 Task: Add Naturtint Permanent Hair Color, 7N Hazelnut Blonde to the cart.
Action: Mouse moved to (259, 134)
Screenshot: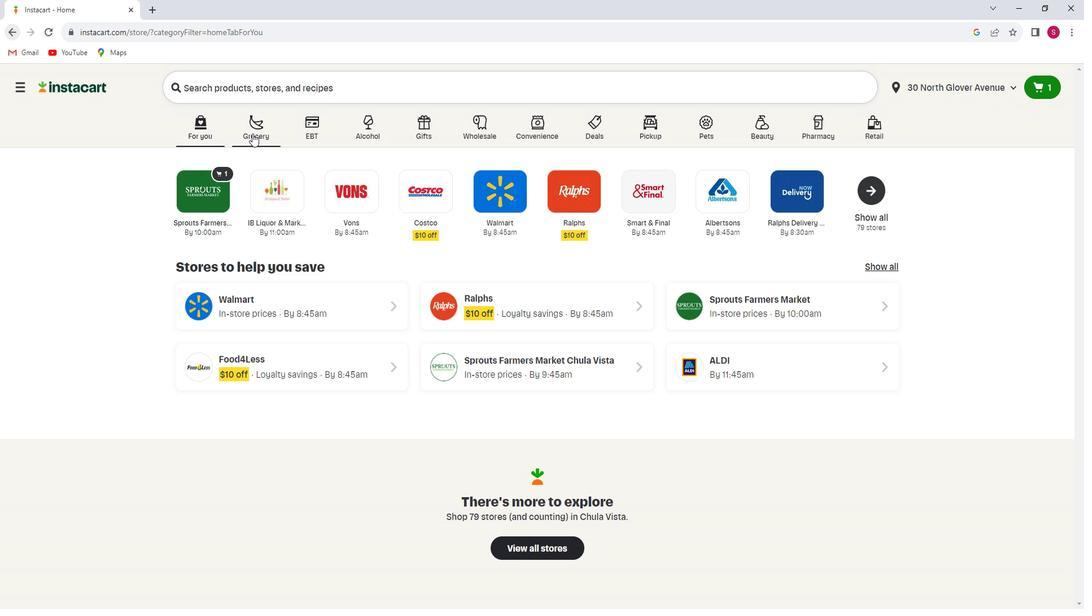 
Action: Mouse pressed left at (259, 134)
Screenshot: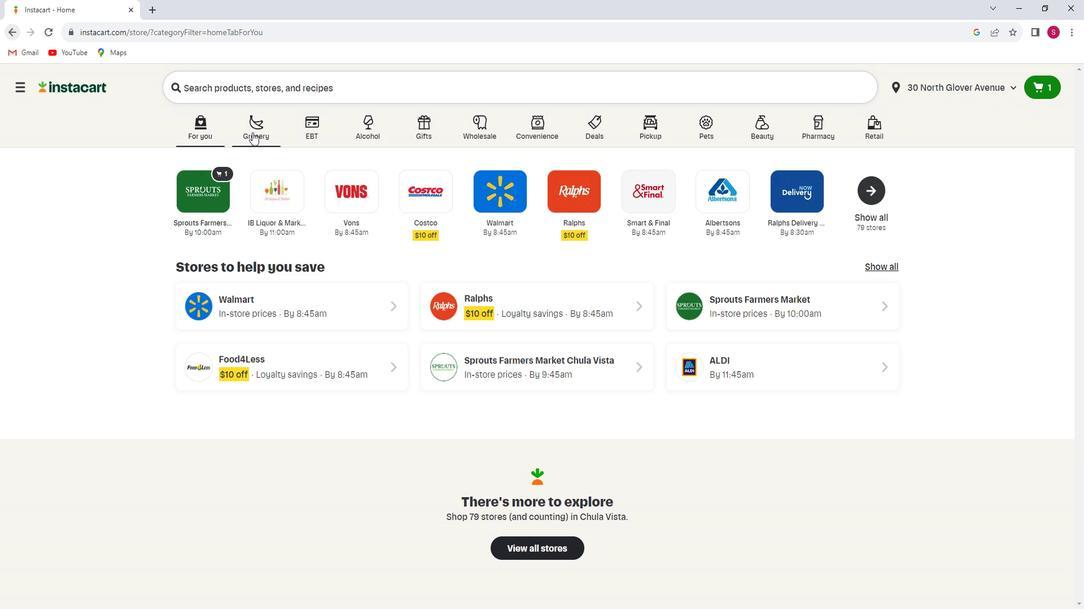 
Action: Mouse moved to (282, 345)
Screenshot: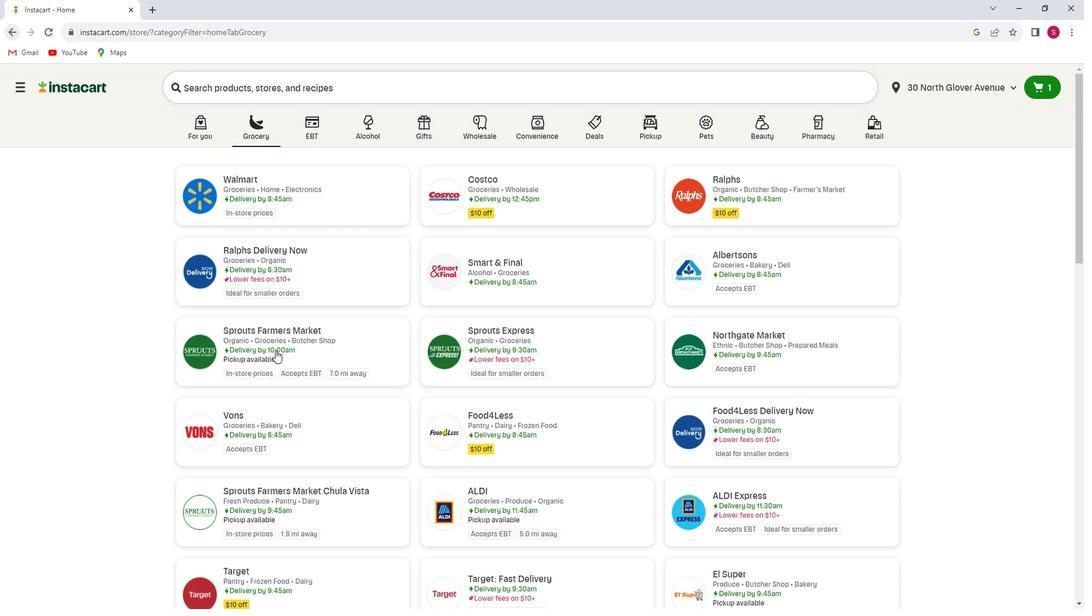 
Action: Mouse pressed left at (282, 345)
Screenshot: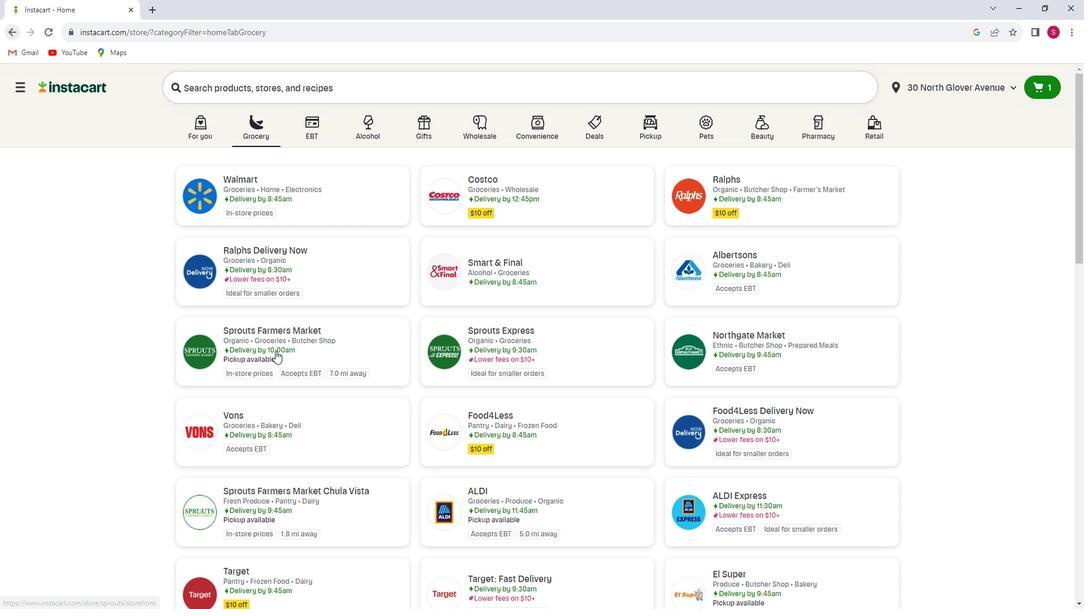 
Action: Mouse moved to (91, 332)
Screenshot: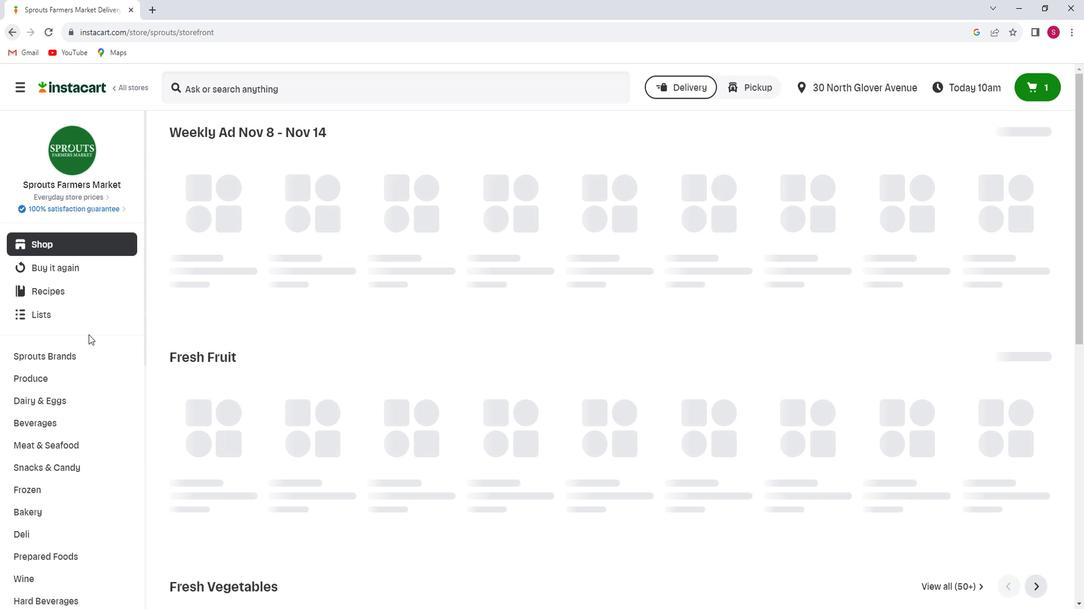 
Action: Mouse scrolled (91, 332) with delta (0, 0)
Screenshot: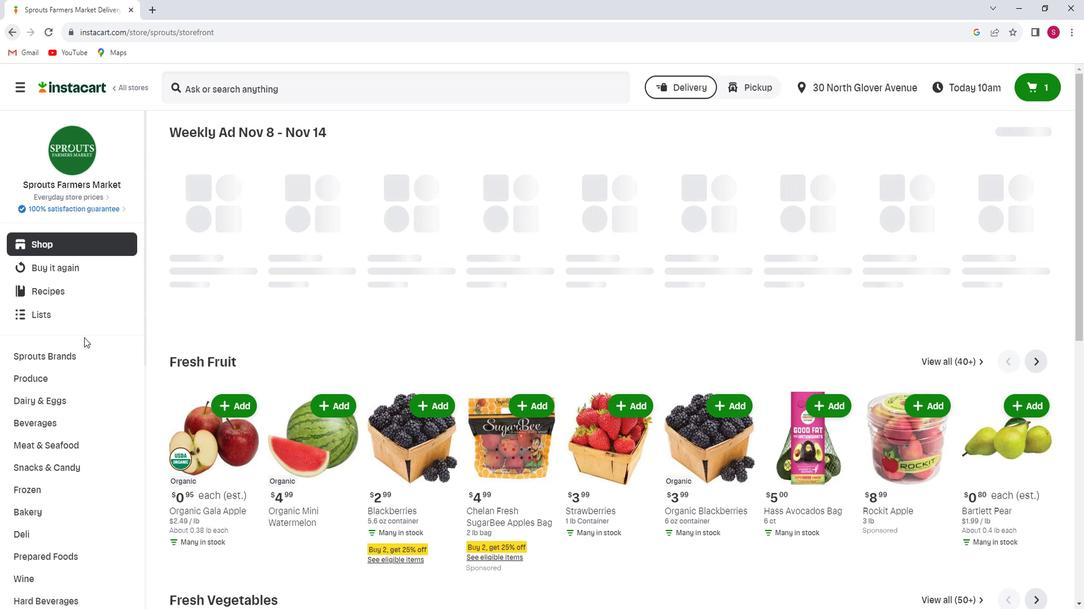 
Action: Mouse scrolled (91, 332) with delta (0, 0)
Screenshot: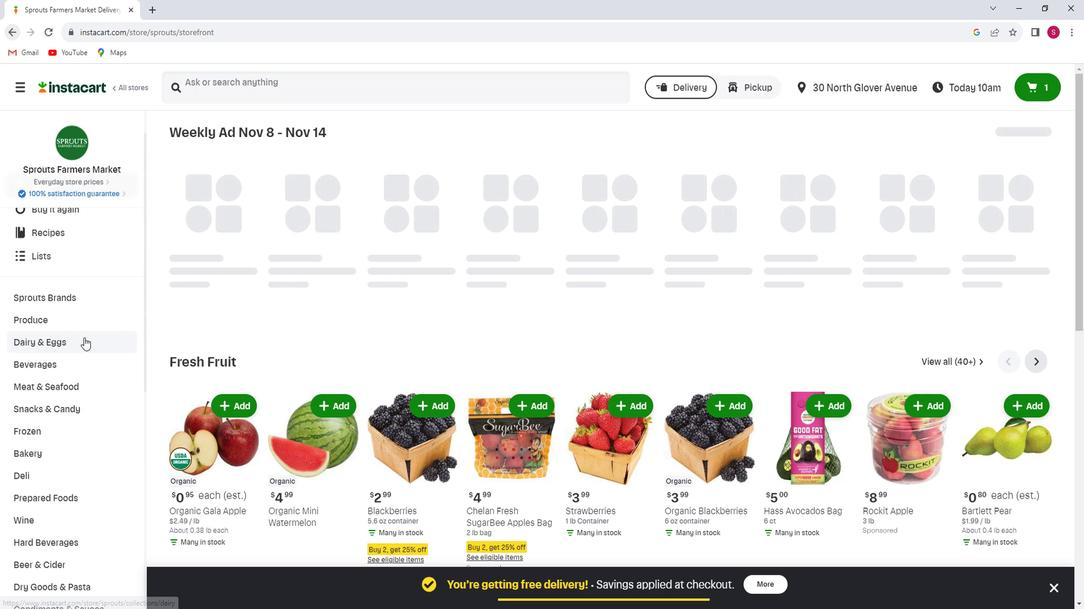 
Action: Mouse scrolled (91, 332) with delta (0, 0)
Screenshot: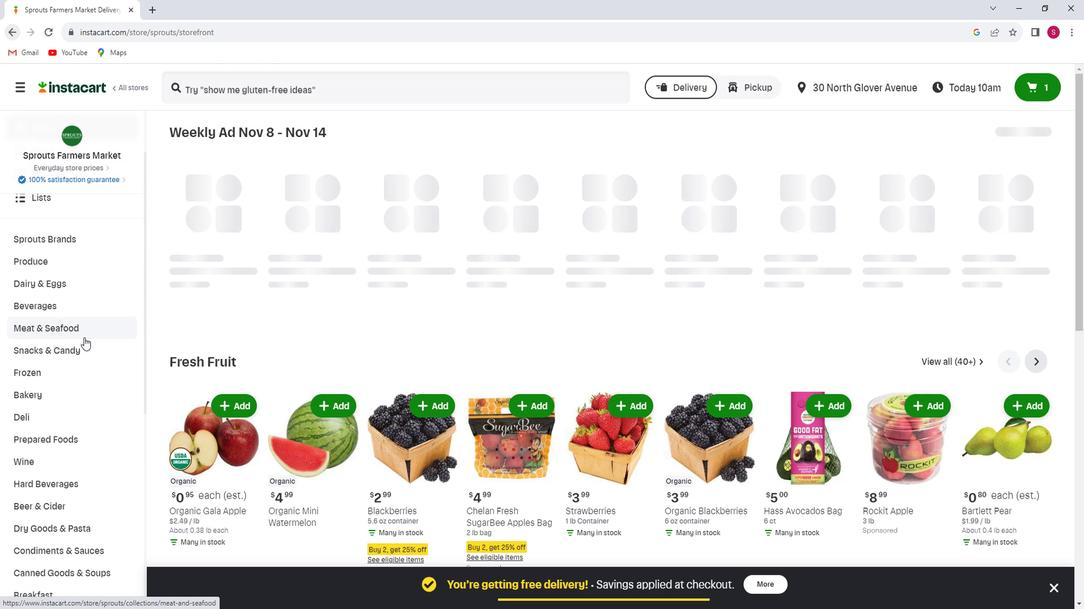 
Action: Mouse scrolled (91, 332) with delta (0, 0)
Screenshot: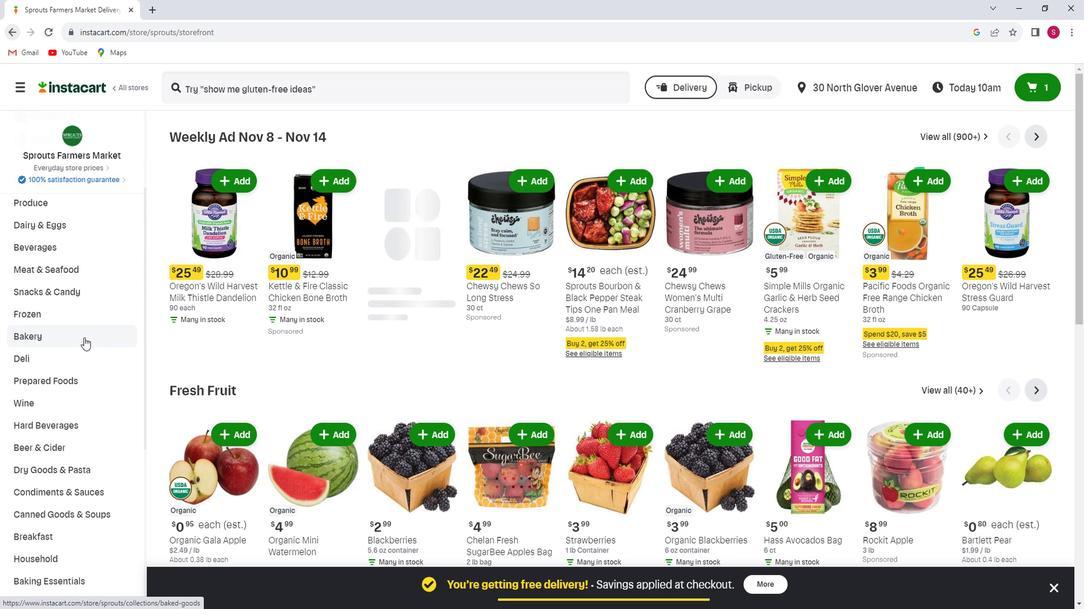 
Action: Mouse scrolled (91, 332) with delta (0, 0)
Screenshot: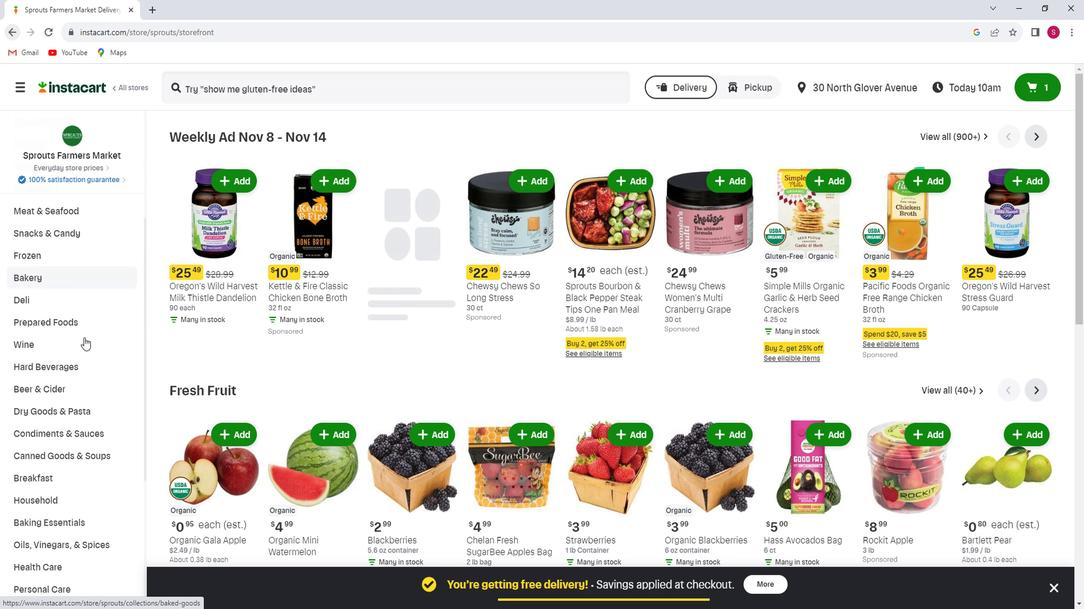 
Action: Mouse scrolled (91, 332) with delta (0, 0)
Screenshot: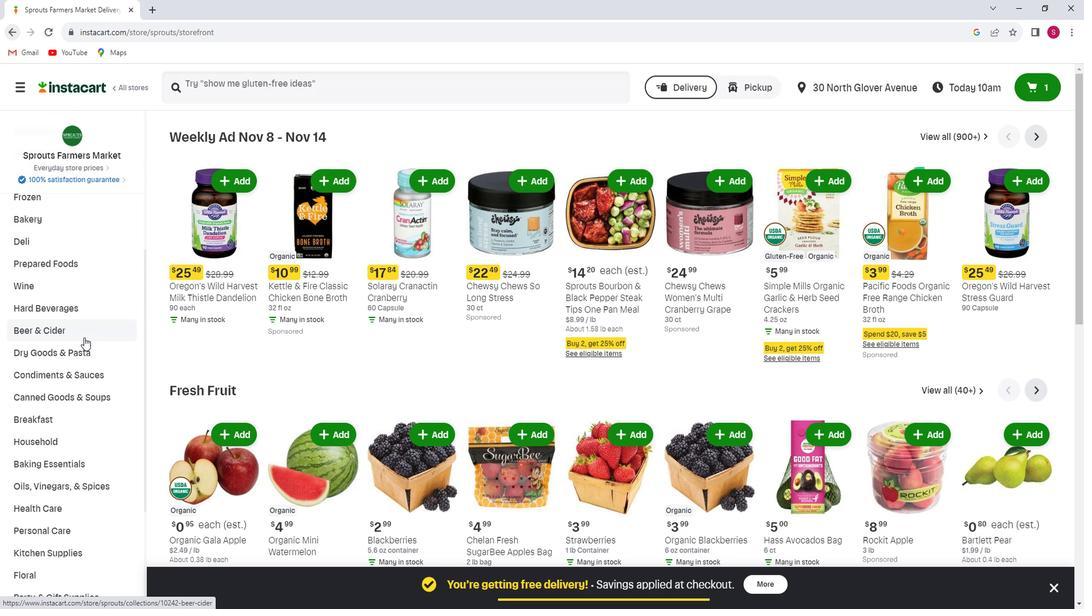 
Action: Mouse scrolled (91, 332) with delta (0, 0)
Screenshot: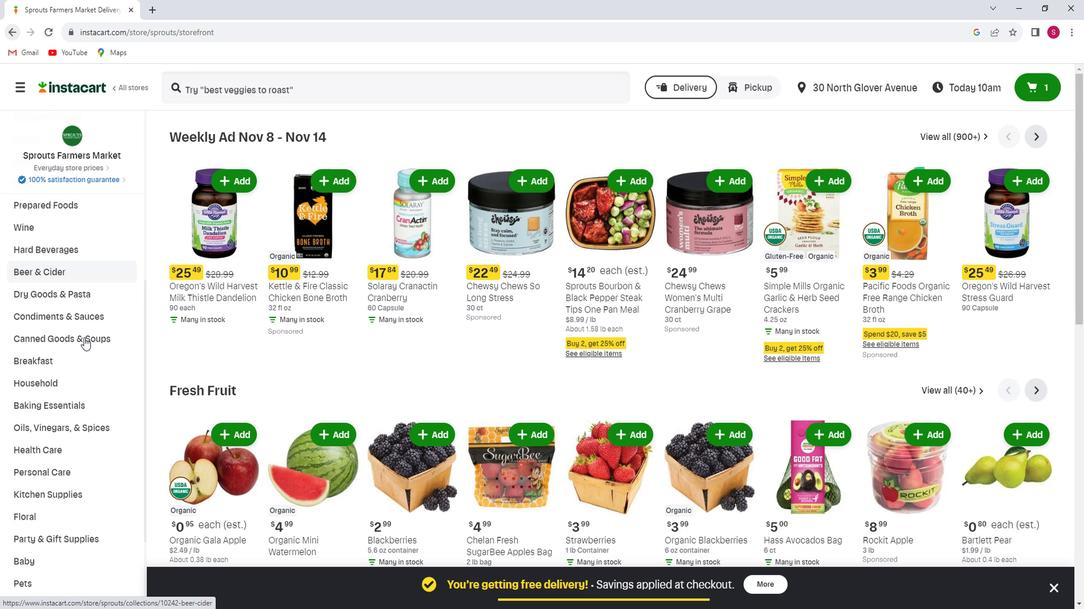 
Action: Mouse moved to (65, 350)
Screenshot: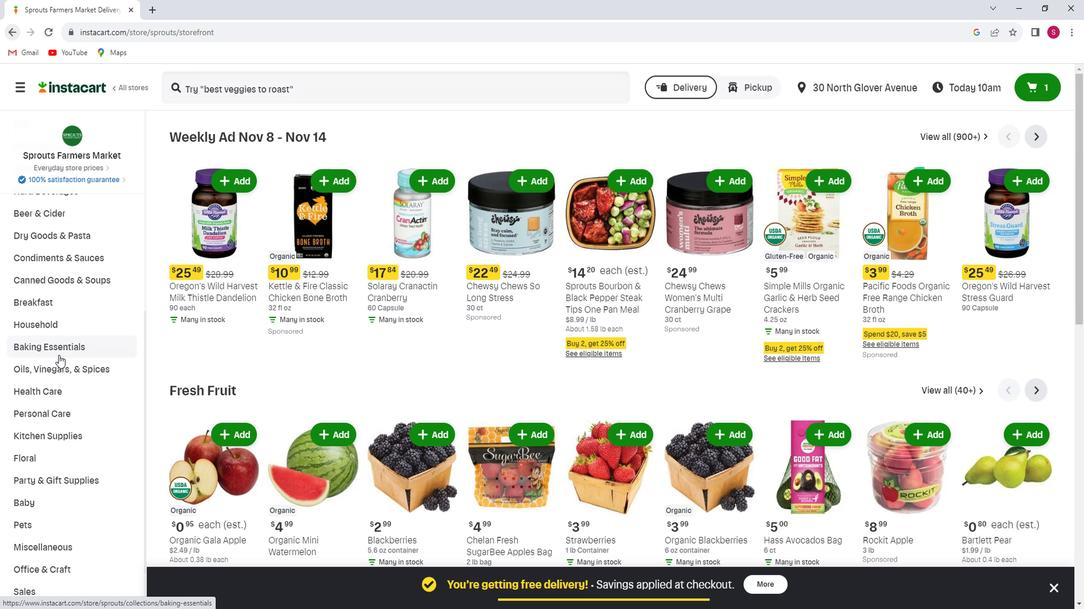 
Action: Mouse scrolled (65, 350) with delta (0, 0)
Screenshot: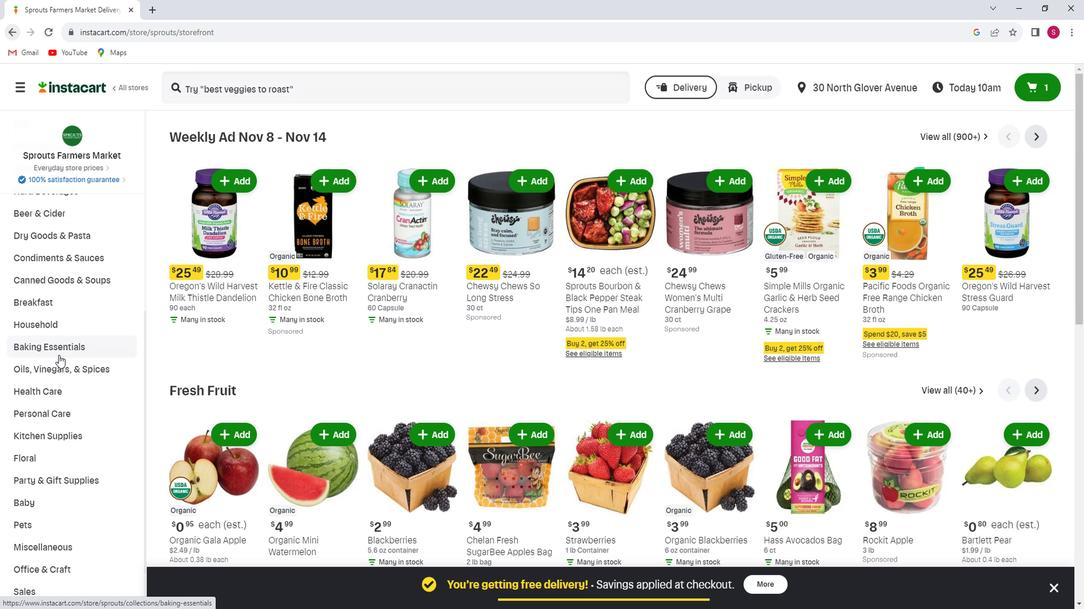 
Action: Mouse moved to (64, 354)
Screenshot: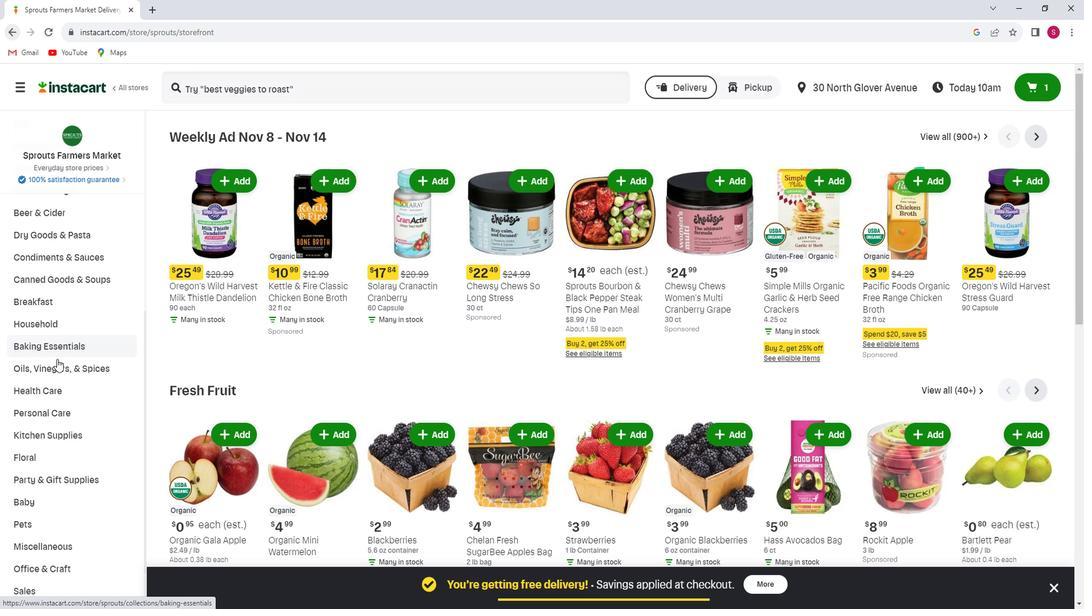 
Action: Mouse scrolled (64, 353) with delta (0, 0)
Screenshot: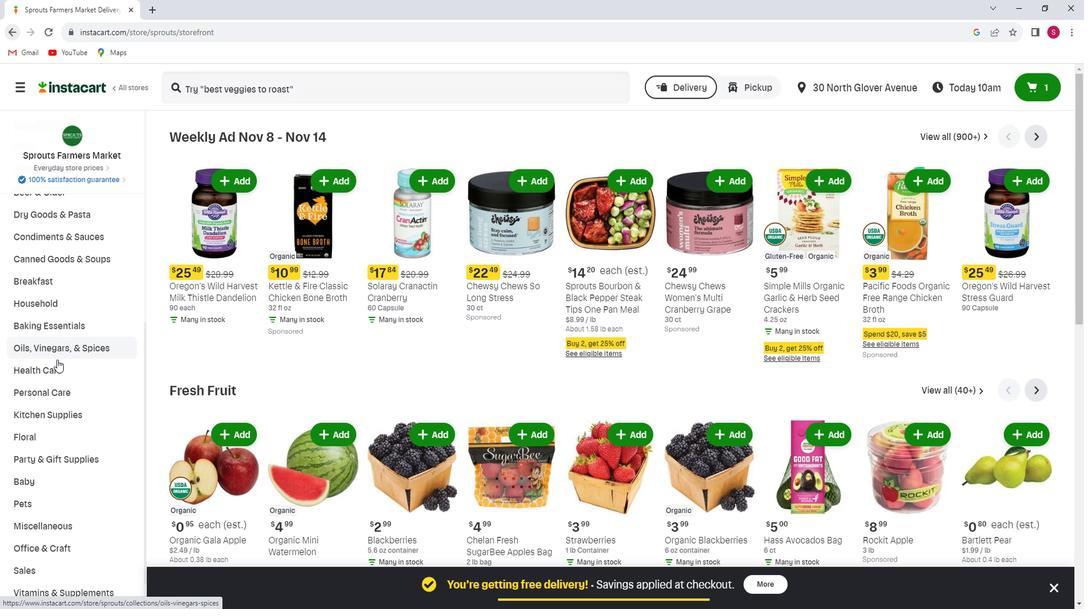 
Action: Mouse moved to (69, 344)
Screenshot: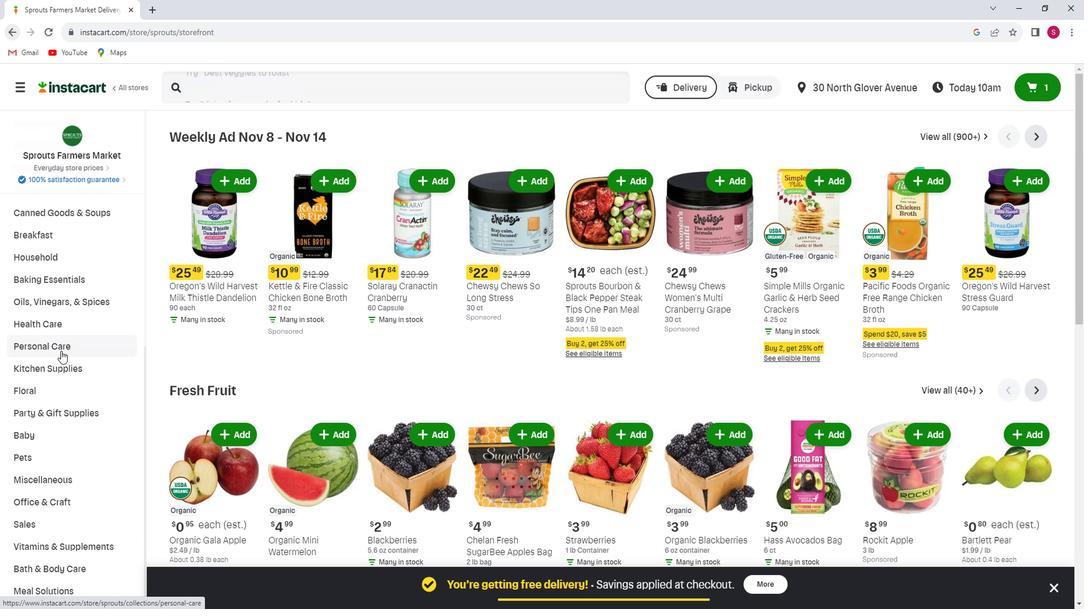 
Action: Mouse pressed left at (69, 344)
Screenshot: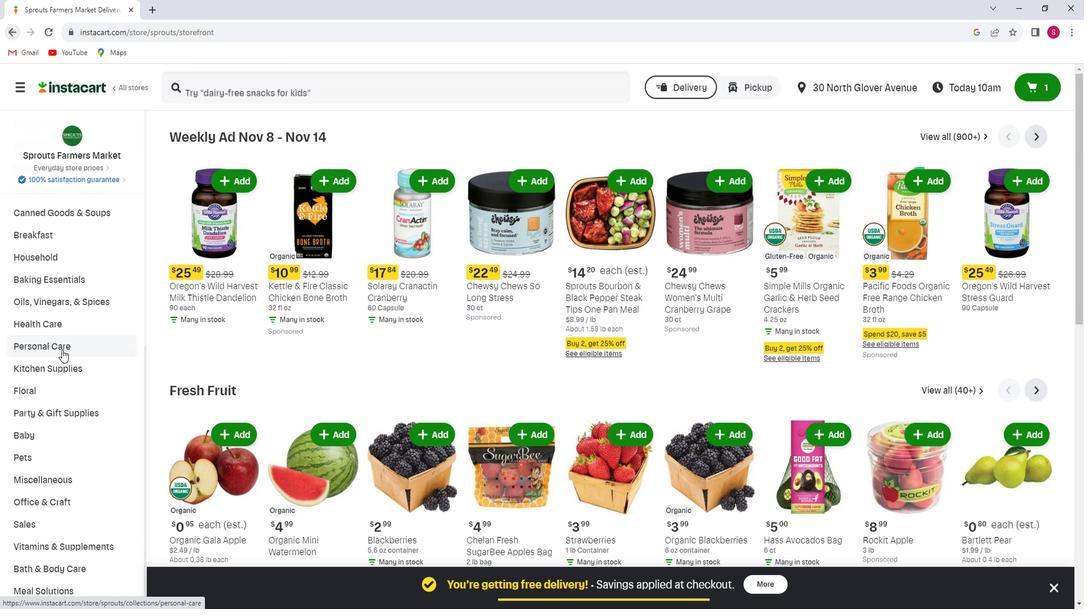 
Action: Mouse moved to (738, 168)
Screenshot: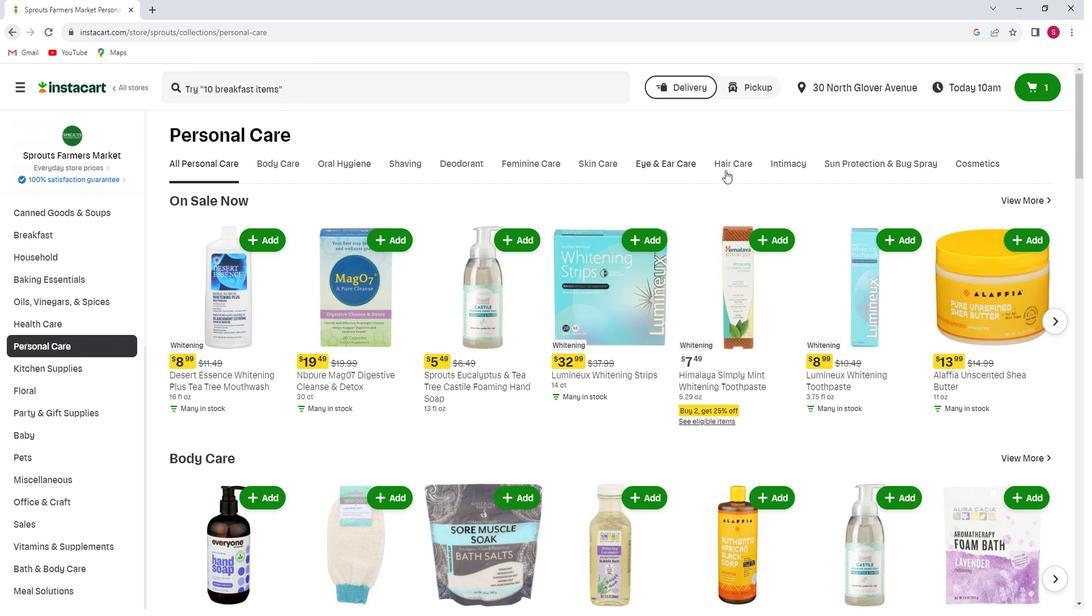 
Action: Mouse pressed left at (738, 168)
Screenshot: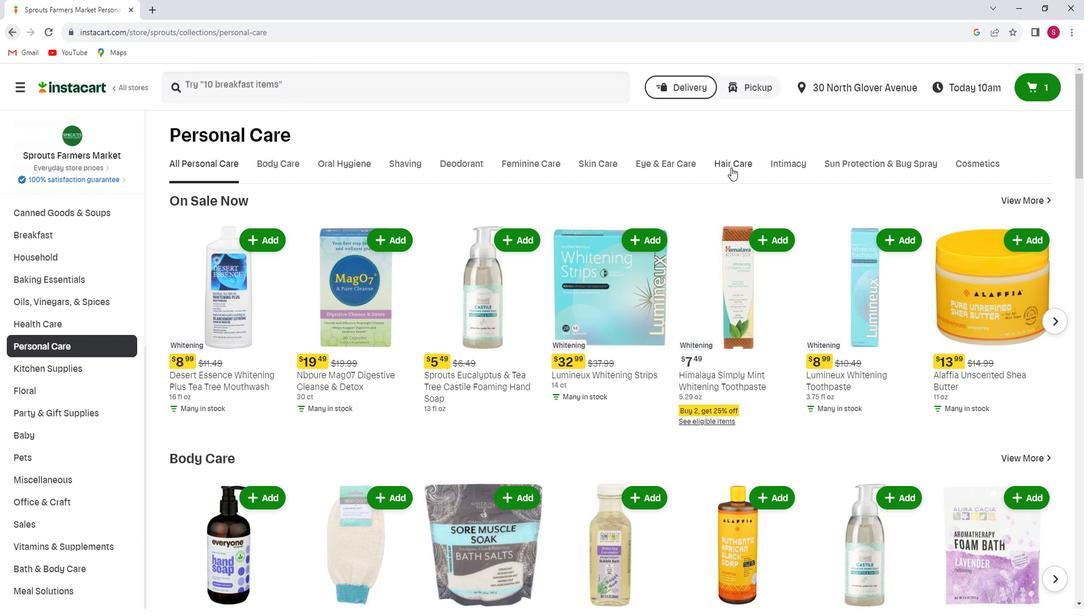 
Action: Mouse moved to (587, 211)
Screenshot: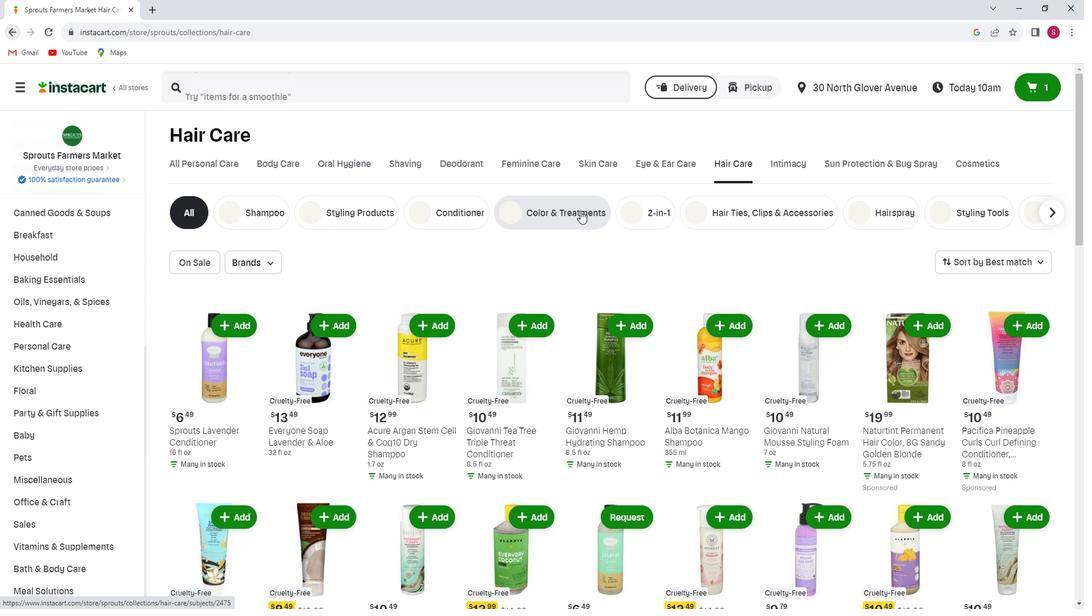 
Action: Mouse pressed left at (587, 211)
Screenshot: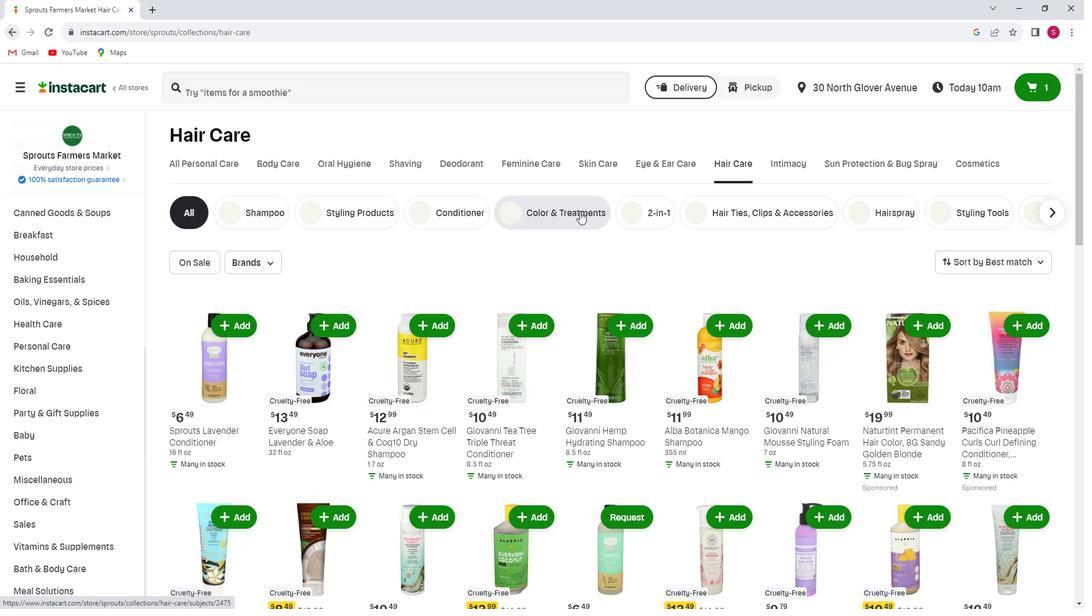 
Action: Mouse moved to (334, 92)
Screenshot: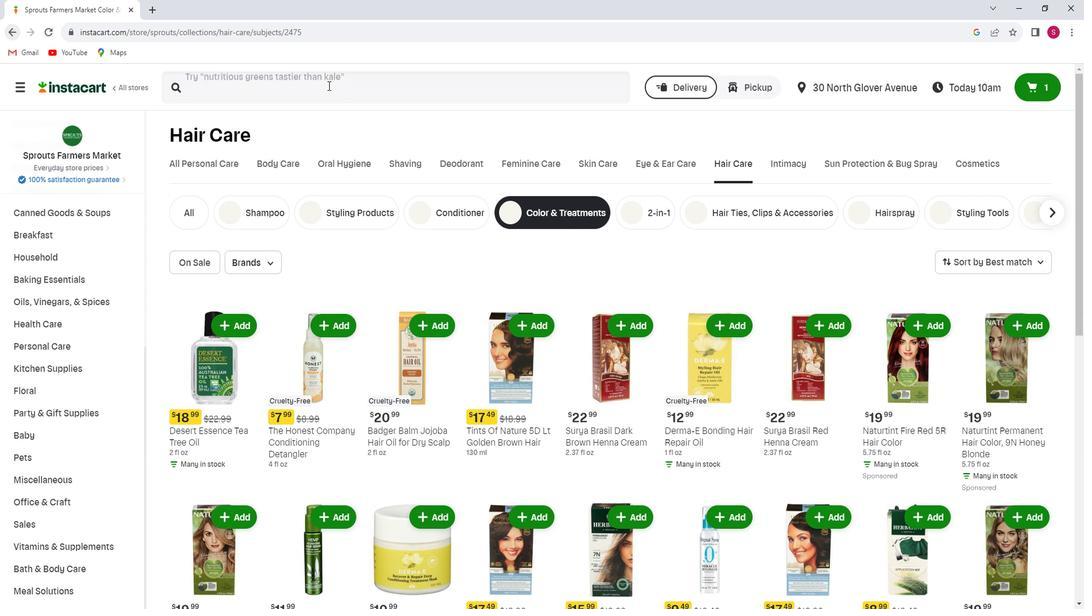 
Action: Mouse pressed left at (334, 92)
Screenshot: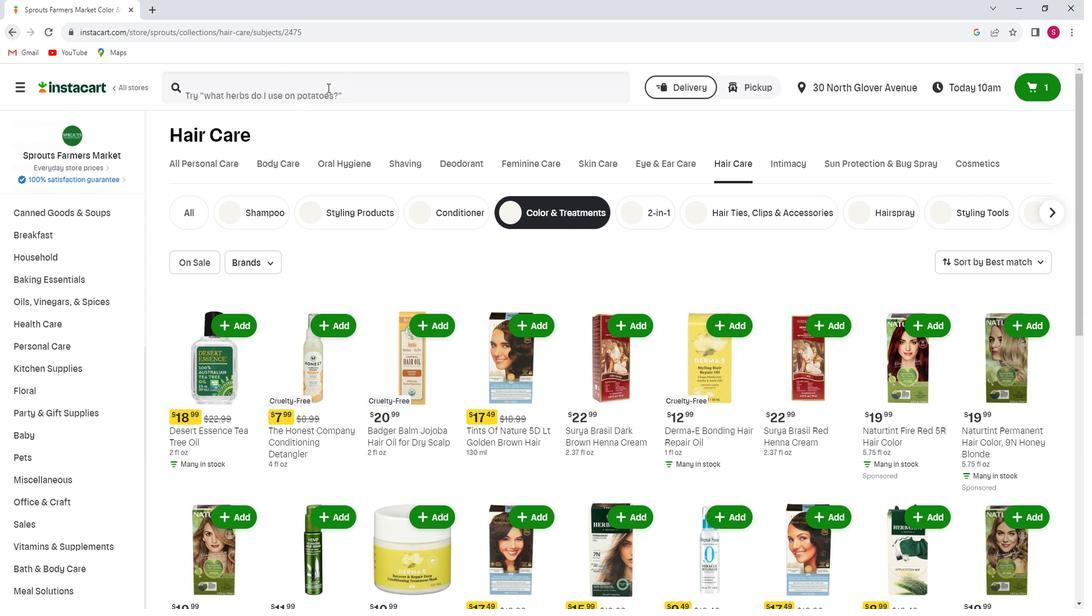 
Action: Key pressed <Key.shift><Key.shift><Key.shift><Key.shift><Key.shift><Key.shift><Key.shift><Key.shift><Key.shift><Key.shift><Key.shift><Key.shift>Naturtint<Key.space><Key.shift_r>Permanent<Key.space><Key.shift><Key.shift>Hair<Key.space><Key.shift>Color,<Key.space>7<Key.shift_r>N<Key.space><Key.shift_r><Key.shift_r><Key.shift_r><Key.shift_r><Key.shift_r><Key.shift_r>Hazelnut<Key.space><Key.shift_r><Key.shift_r><Key.shift_r>Blonde<Key.enter>
Screenshot: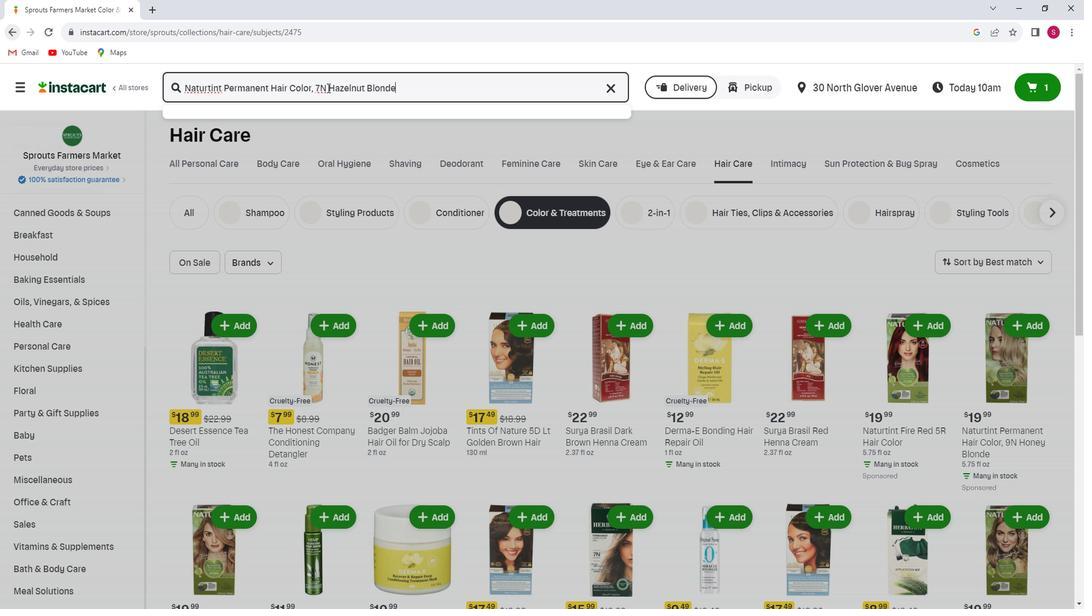 
Action: Mouse moved to (662, 188)
Screenshot: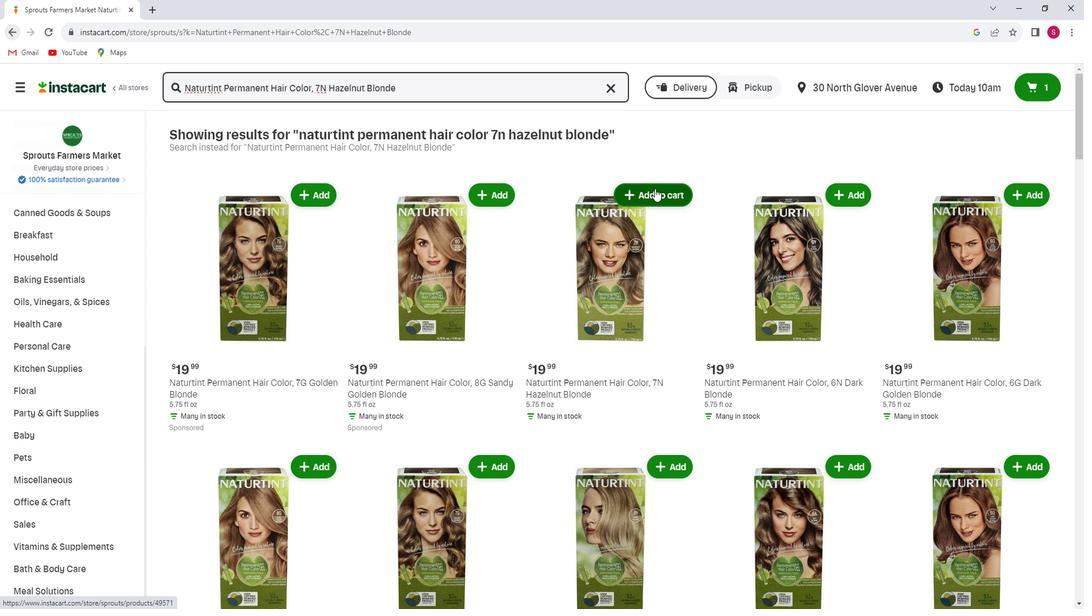 
Action: Mouse pressed left at (662, 188)
Screenshot: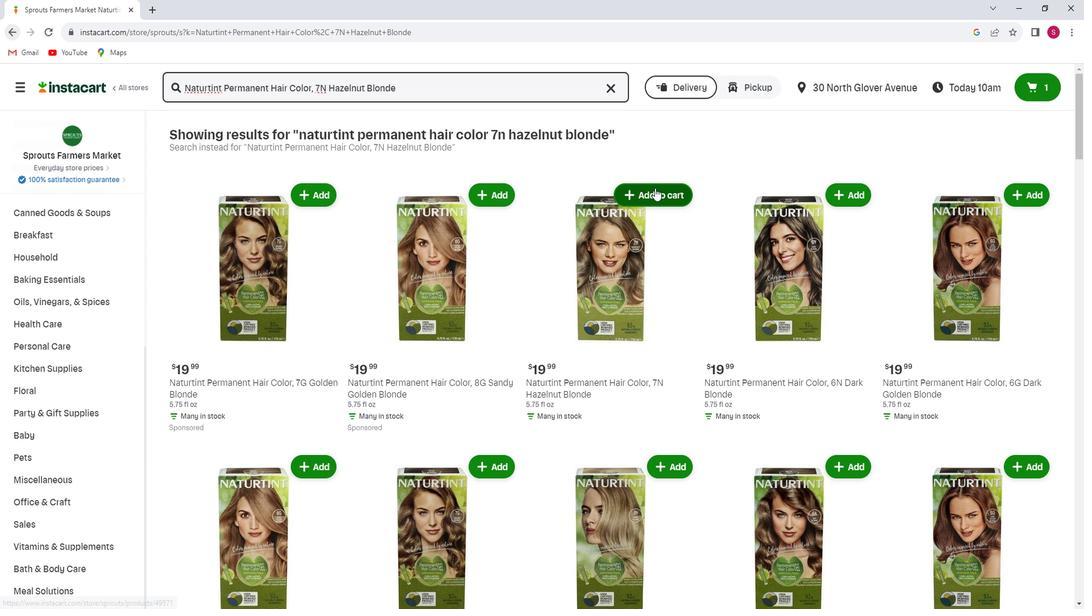
Action: Mouse moved to (667, 221)
Screenshot: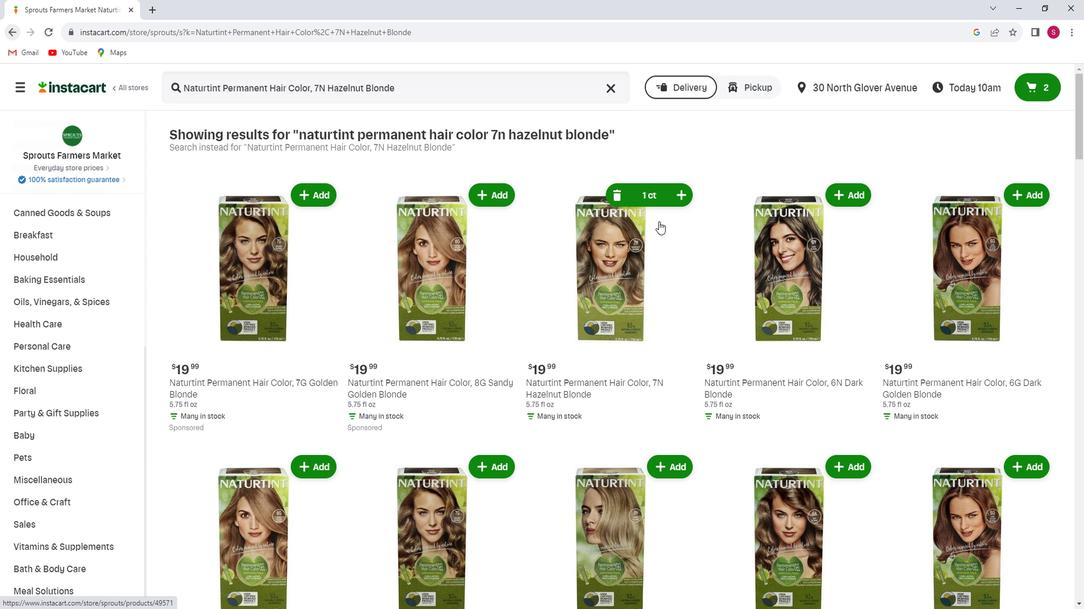 
